 Task: Click the Help under new customer in creating a New Invoice.
Action: Mouse moved to (168, 21)
Screenshot: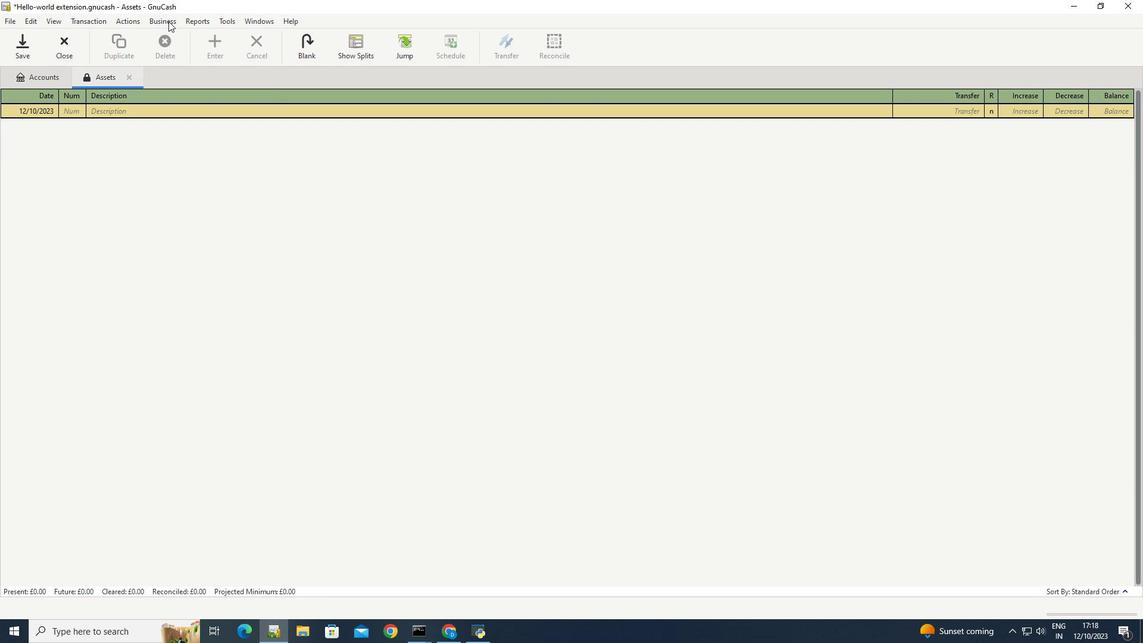 
Action: Mouse pressed left at (168, 21)
Screenshot: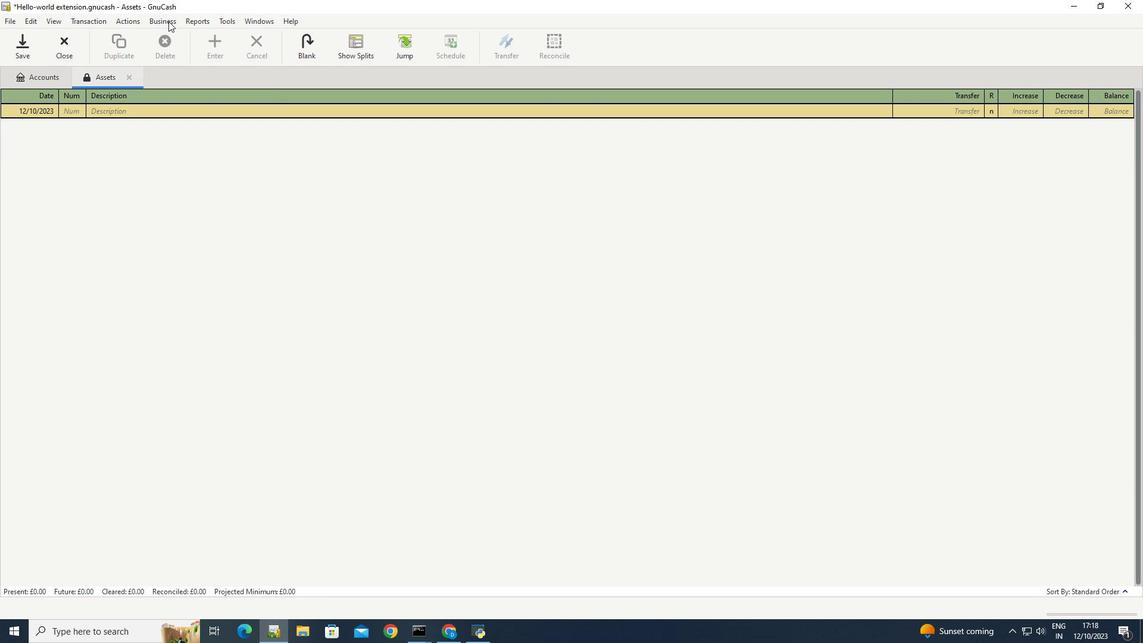 
Action: Mouse moved to (305, 82)
Screenshot: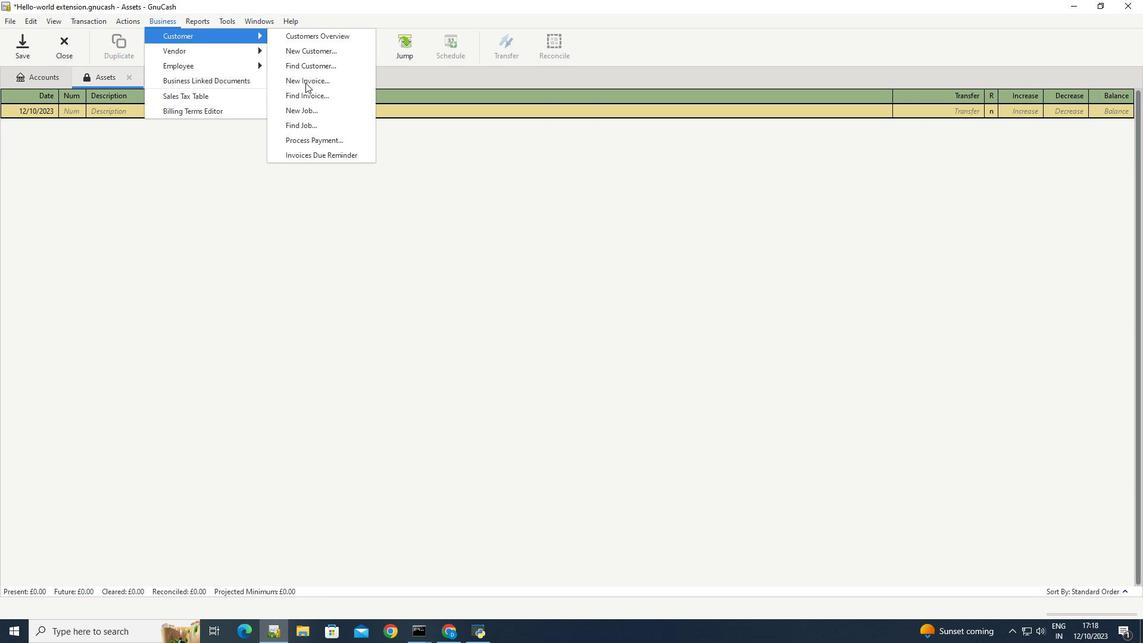 
Action: Mouse pressed left at (305, 82)
Screenshot: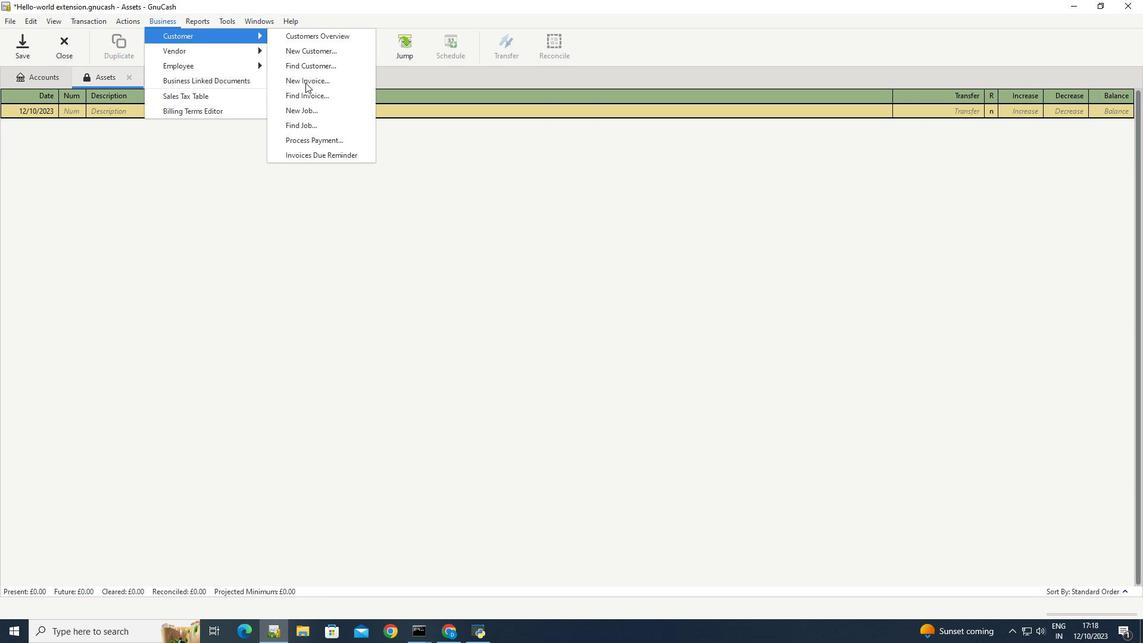 
Action: Mouse moved to (636, 314)
Screenshot: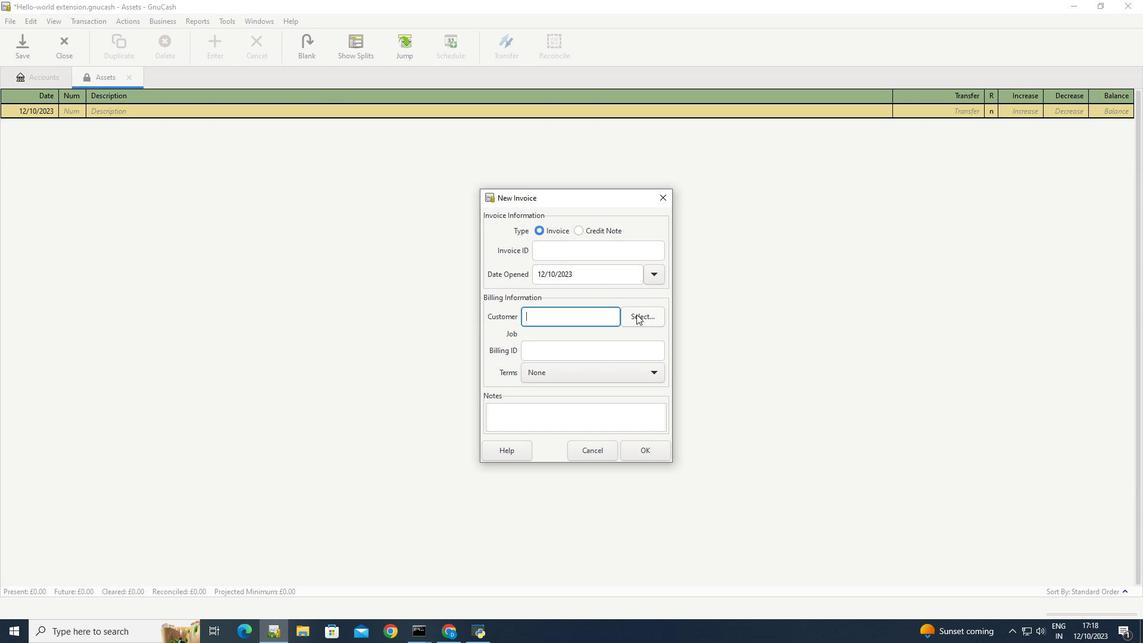 
Action: Mouse pressed left at (636, 314)
Screenshot: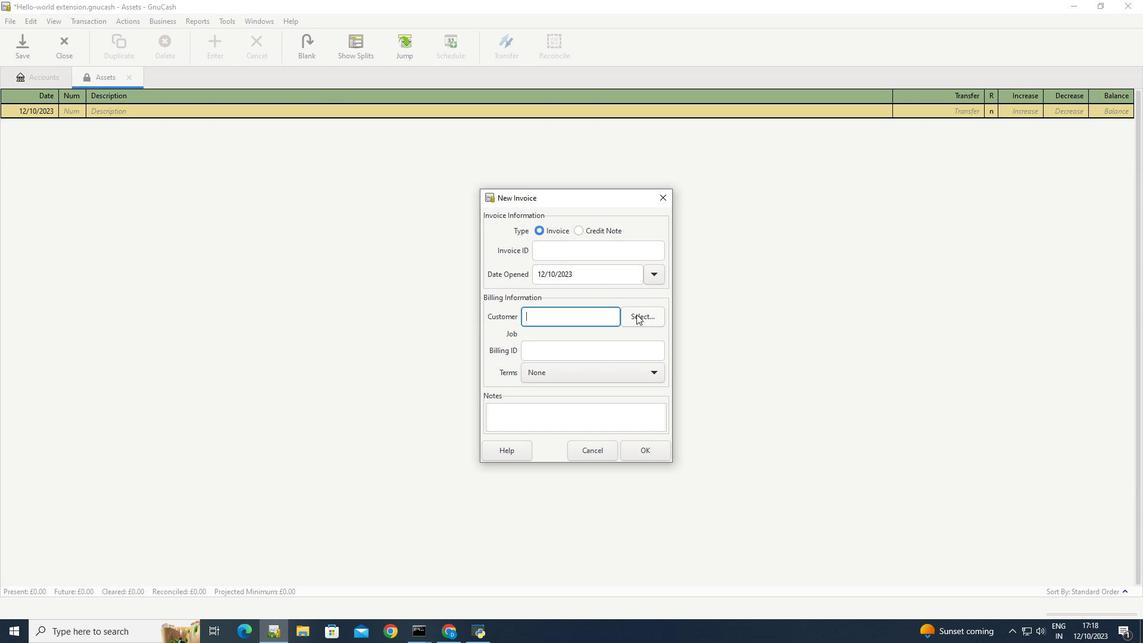 
Action: Mouse moved to (597, 402)
Screenshot: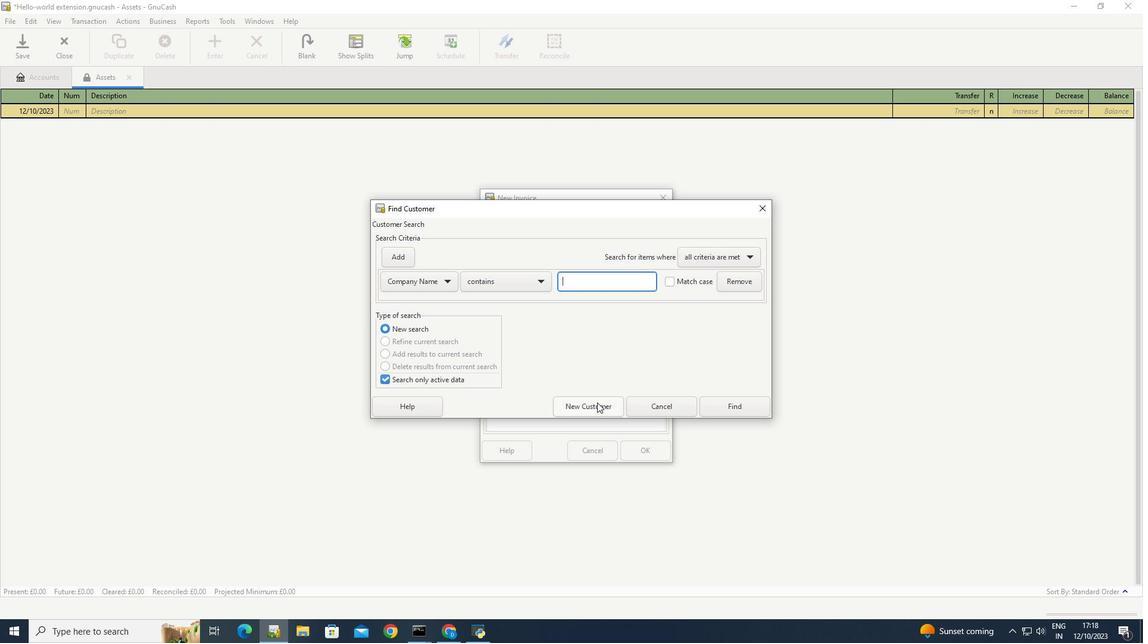 
Action: Mouse pressed left at (597, 402)
Screenshot: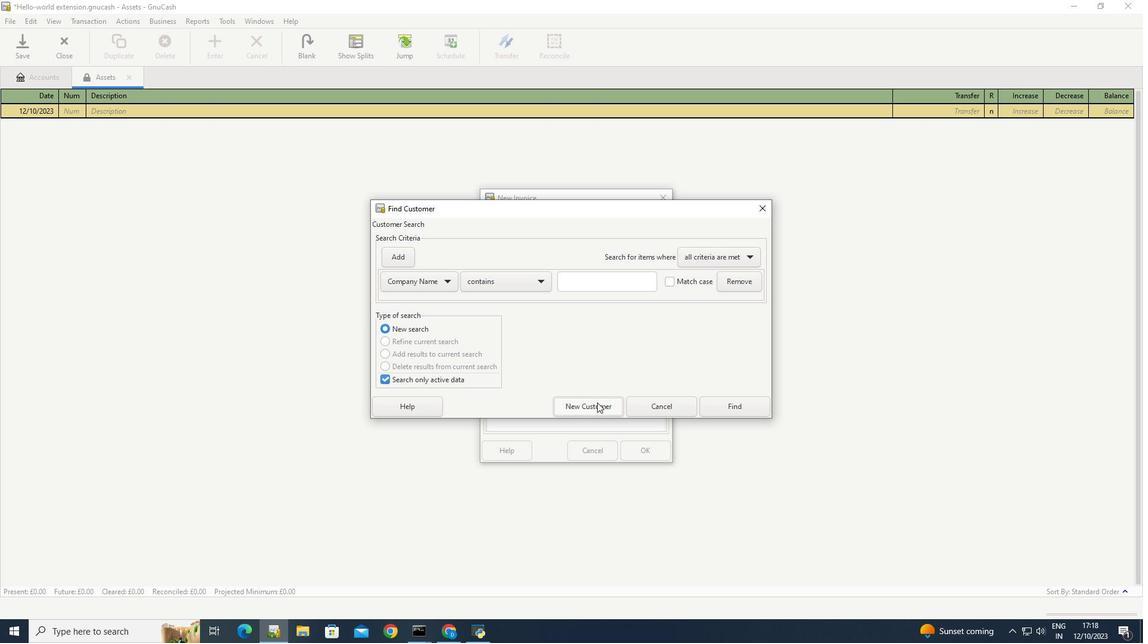 
Action: Mouse moved to (550, 171)
Screenshot: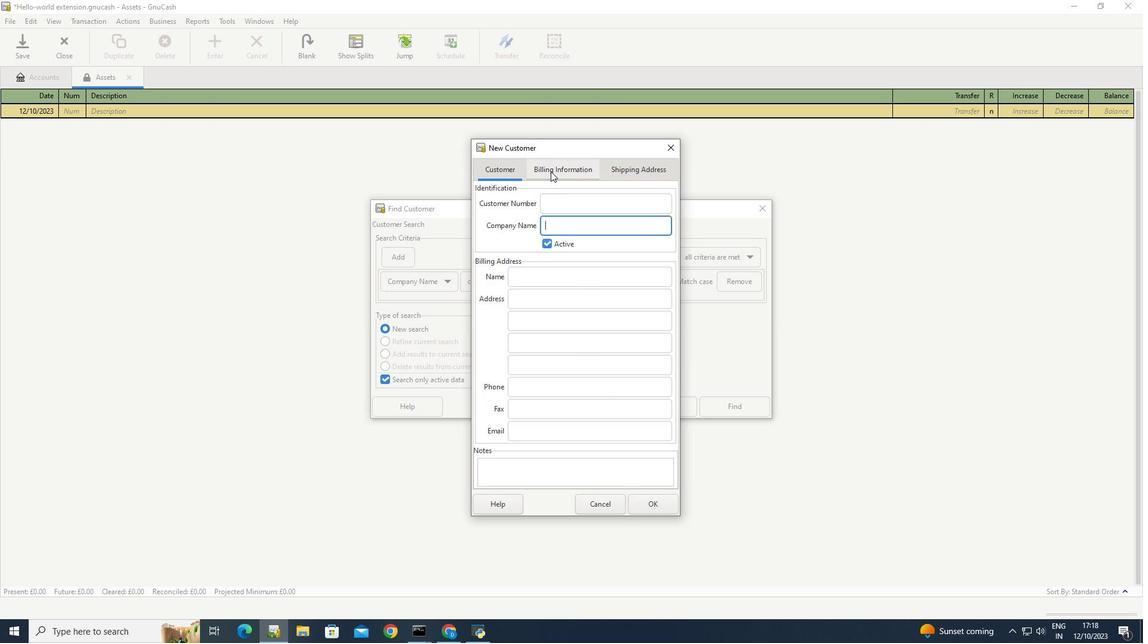 
Action: Mouse pressed left at (550, 171)
Screenshot: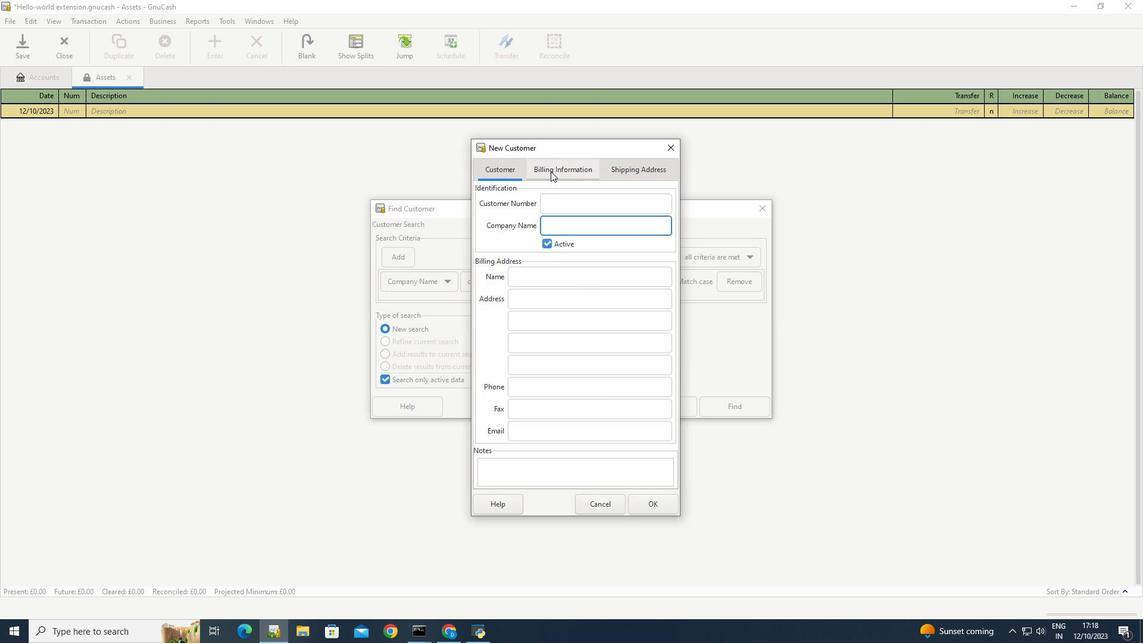 
Action: Mouse moved to (616, 170)
Screenshot: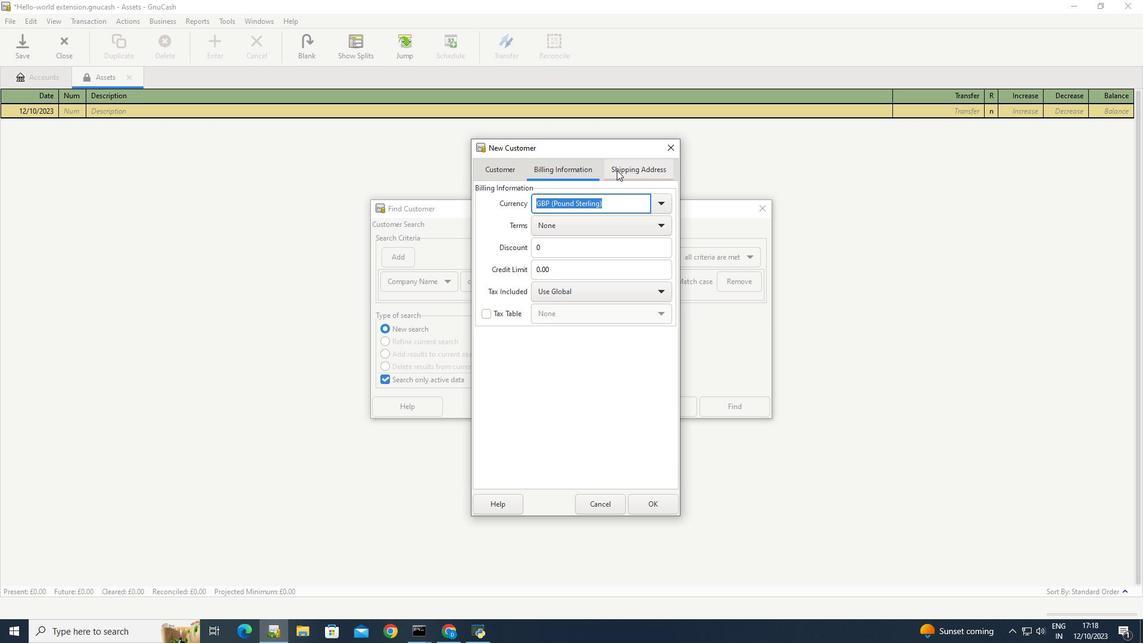 
Action: Mouse pressed left at (616, 170)
Screenshot: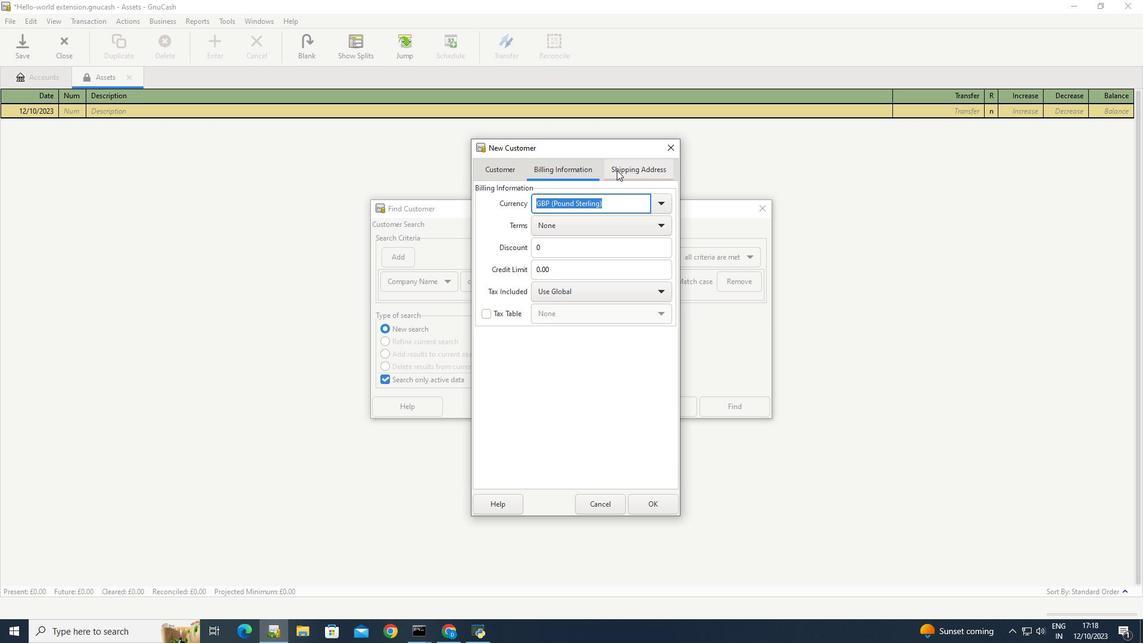 
Action: Mouse moved to (506, 507)
Screenshot: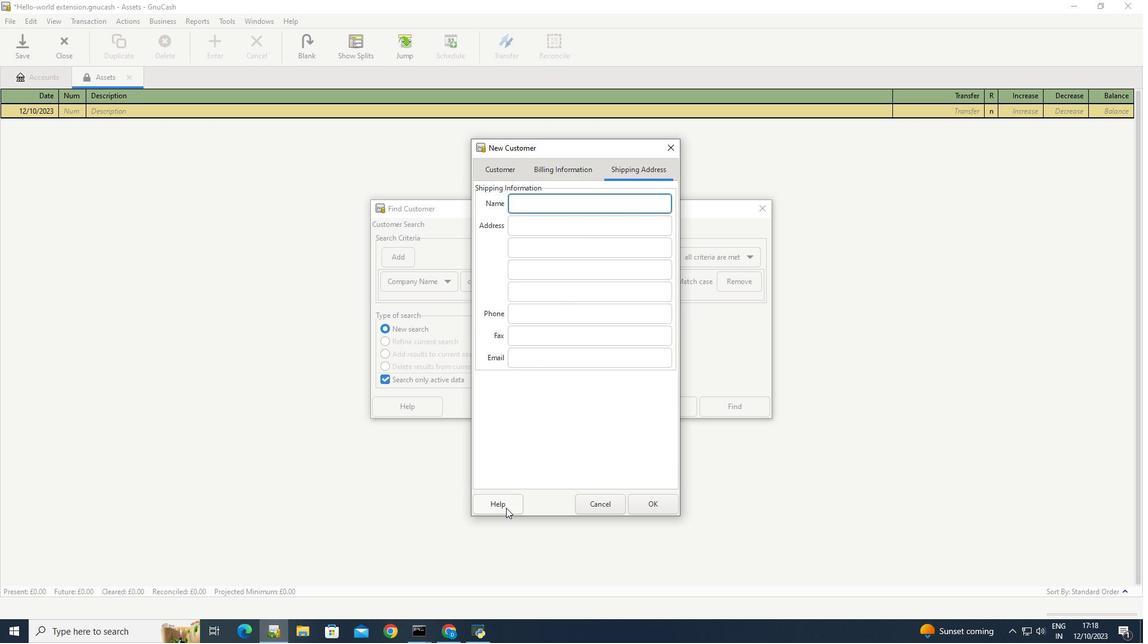 
Action: Mouse pressed left at (506, 507)
Screenshot: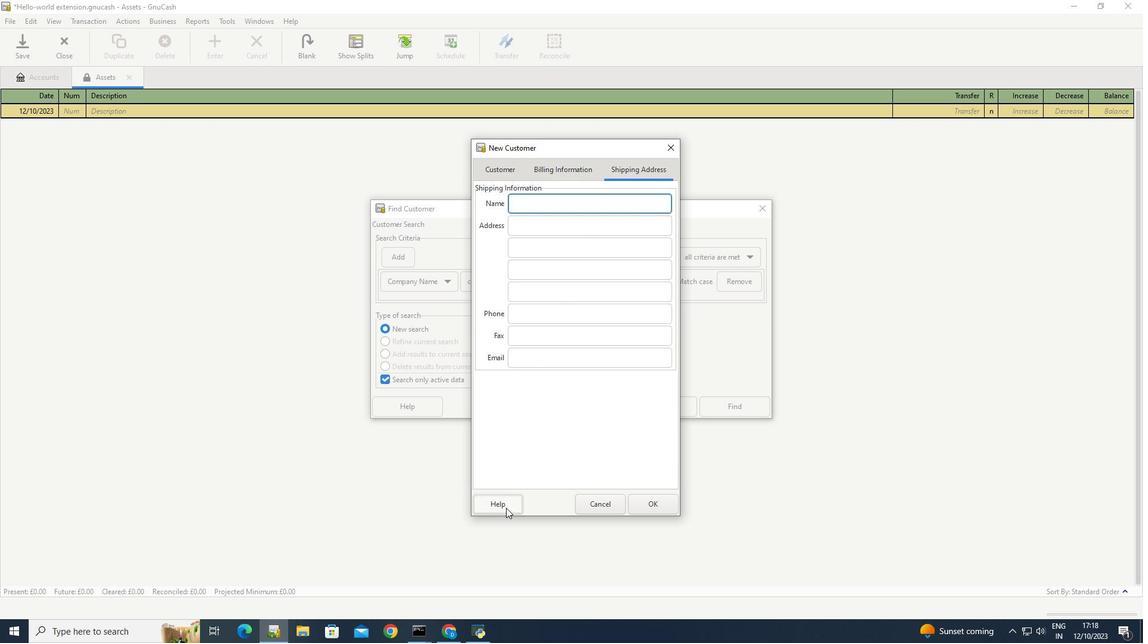 
Action: Mouse moved to (311, 394)
Screenshot: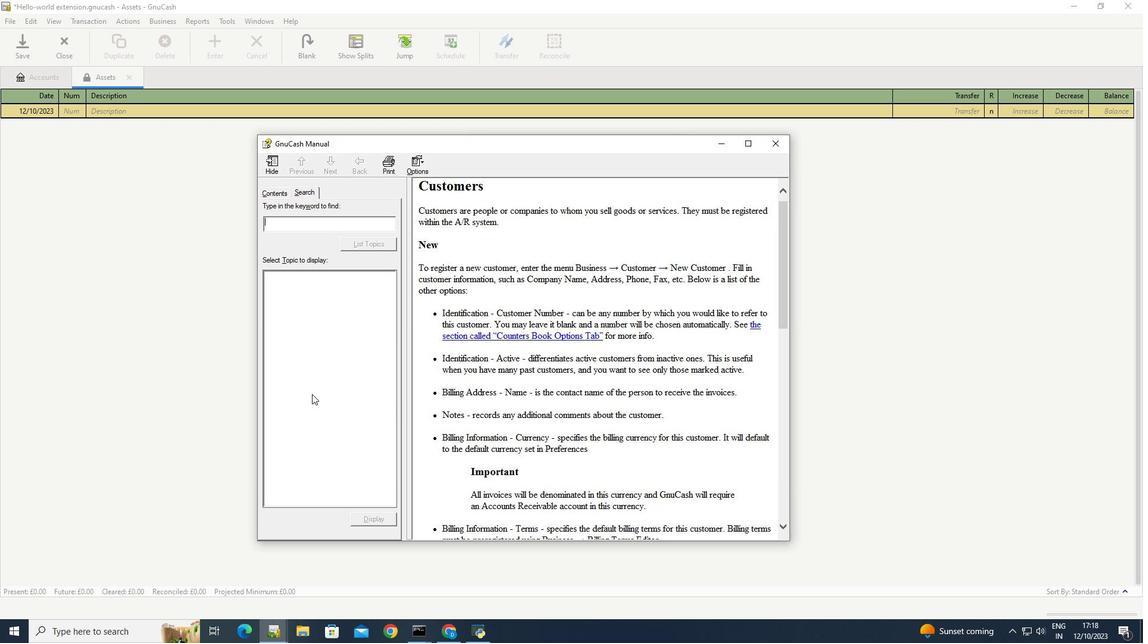 
